 Task: Create a 45-minute meeting to plan a product launch event.
Action: Mouse moved to (105, 117)
Screenshot: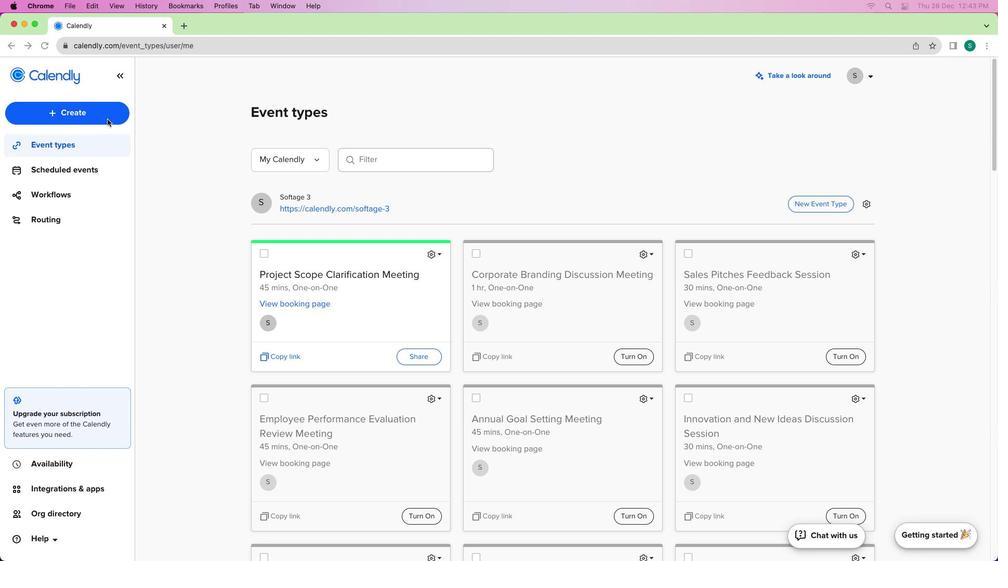 
Action: Mouse pressed left at (105, 117)
Screenshot: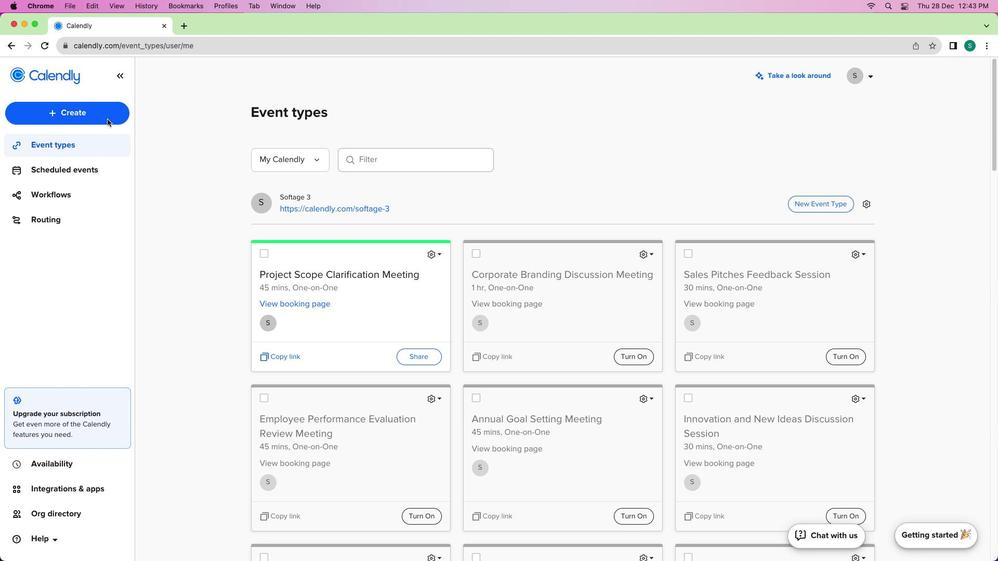 
Action: Mouse moved to (98, 113)
Screenshot: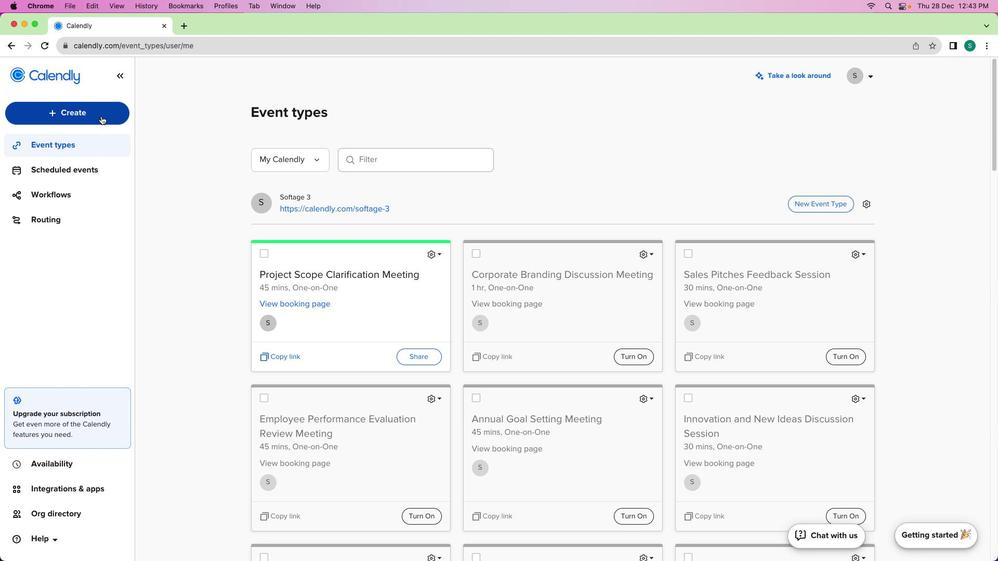 
Action: Mouse pressed left at (98, 113)
Screenshot: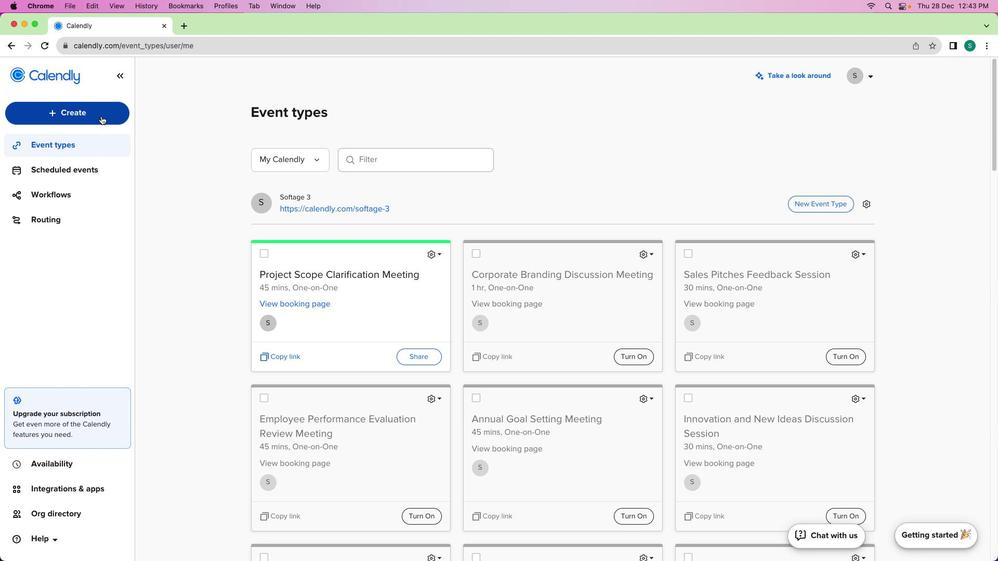 
Action: Mouse moved to (100, 154)
Screenshot: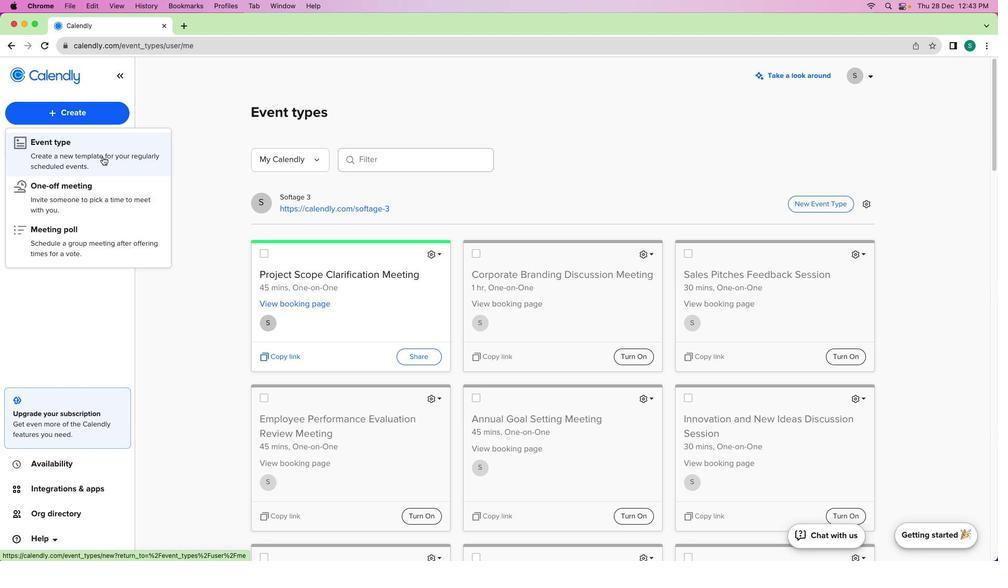 
Action: Mouse pressed left at (100, 154)
Screenshot: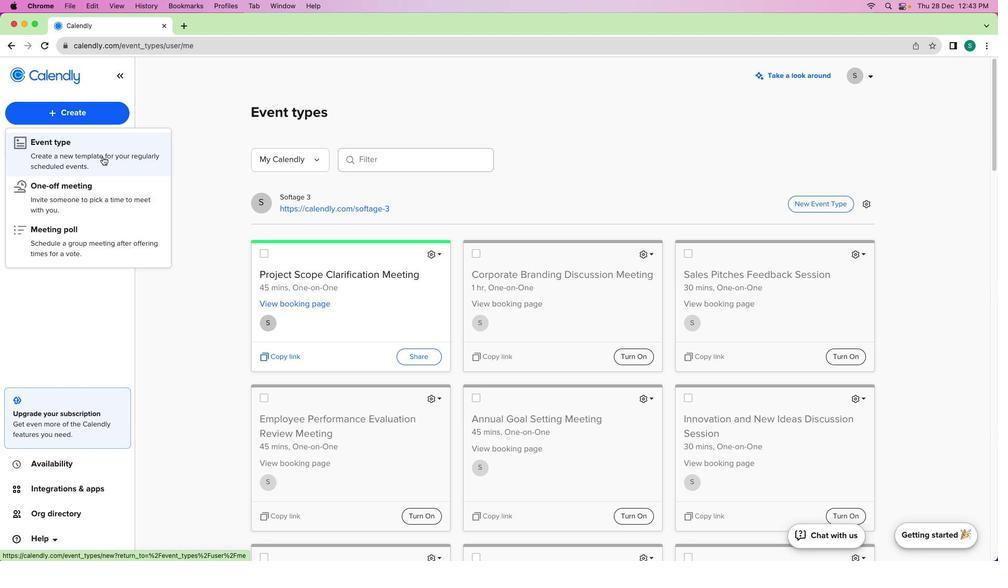
Action: Mouse moved to (346, 207)
Screenshot: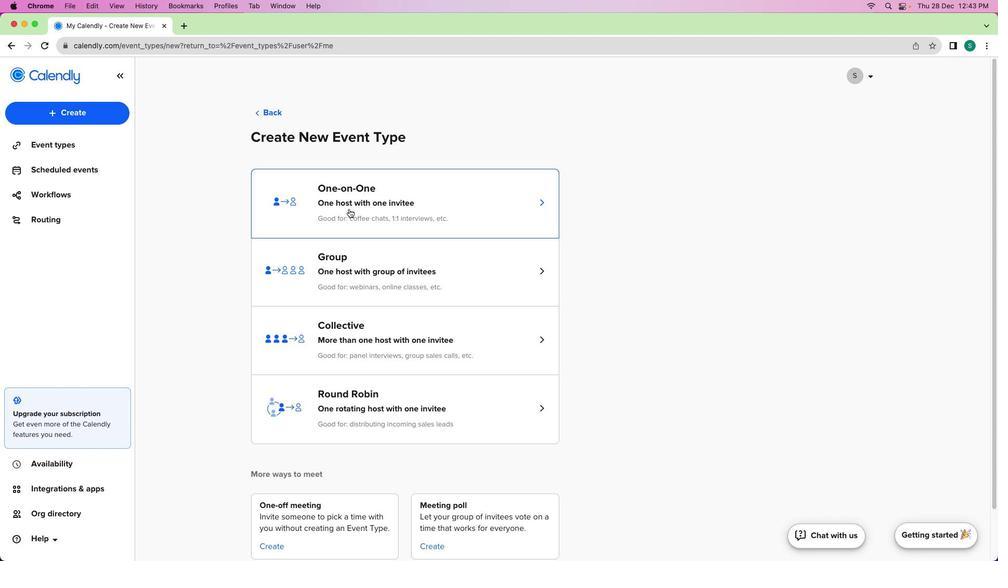 
Action: Mouse pressed left at (346, 207)
Screenshot: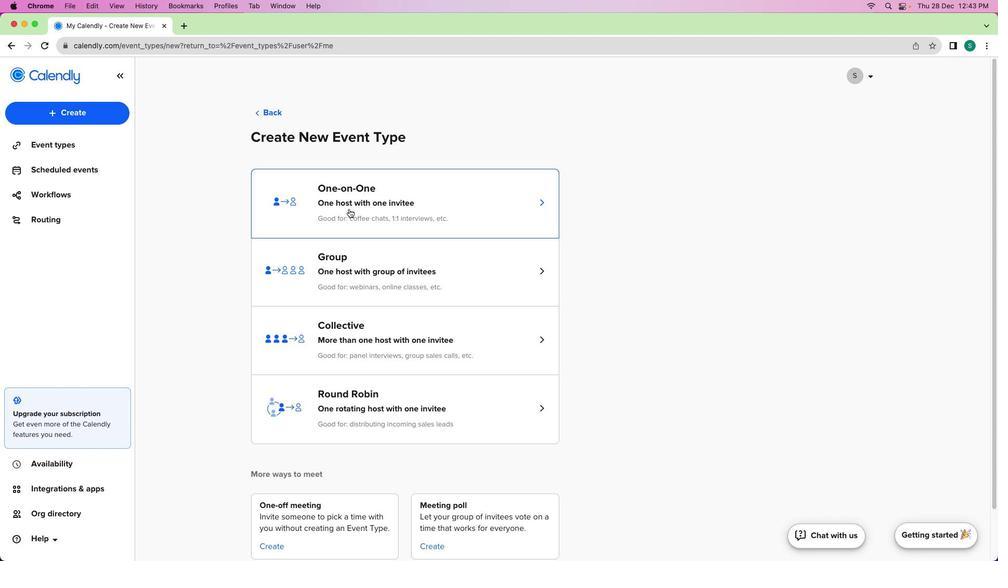 
Action: Mouse moved to (105, 167)
Screenshot: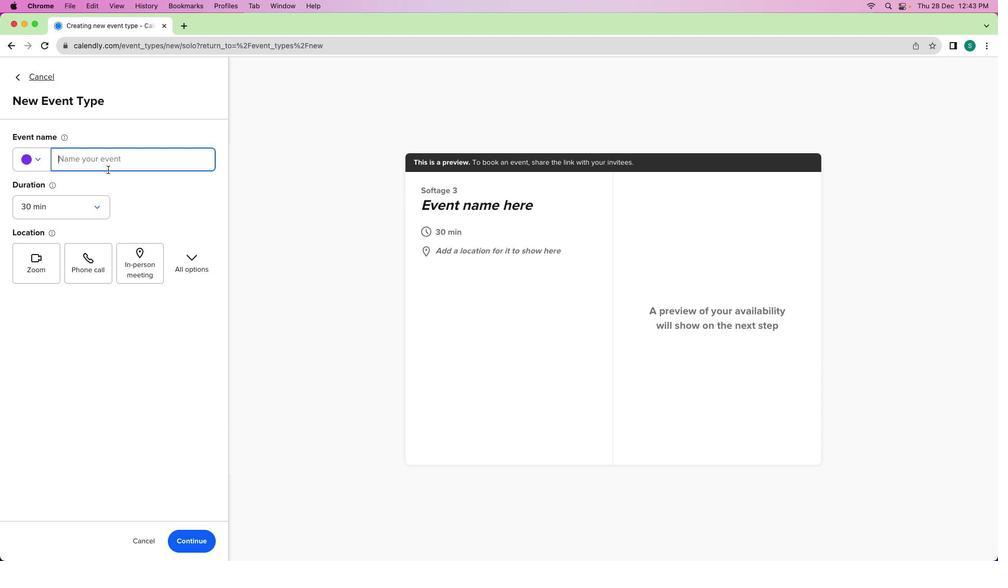 
Action: Mouse pressed left at (105, 167)
Screenshot: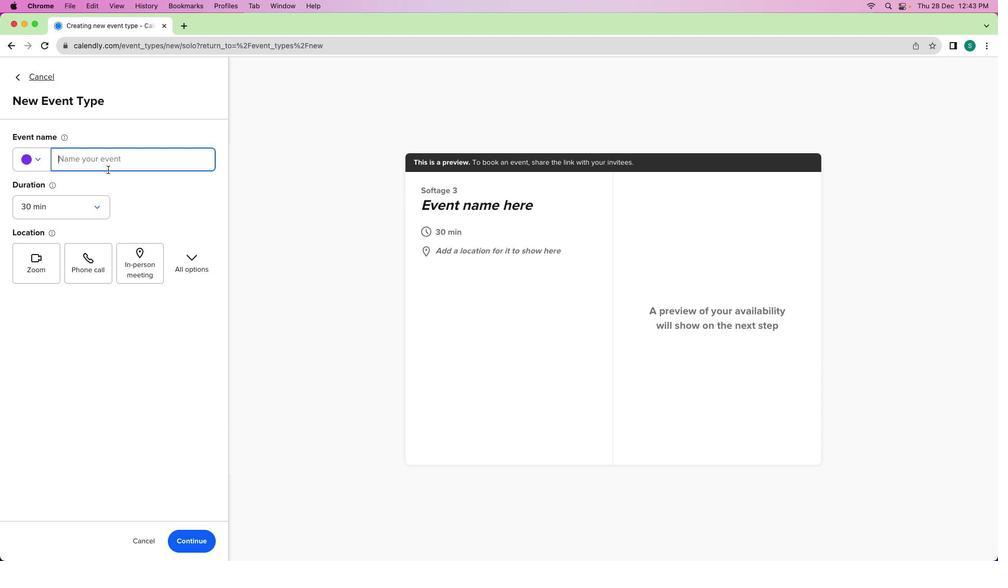 
Action: Mouse moved to (98, 159)
Screenshot: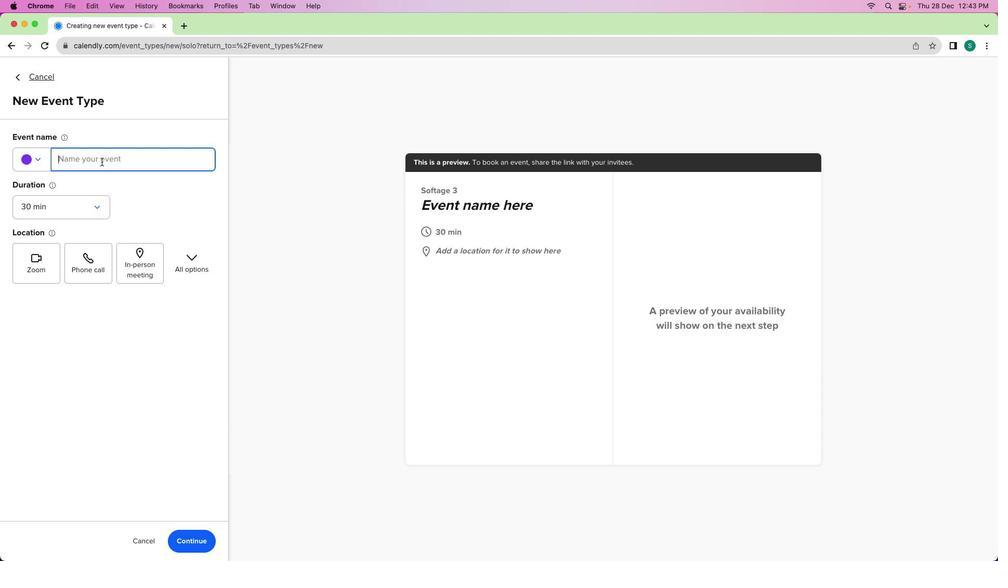 
Action: Key pressed Key.shift'P''r''o''d''u''c''t'Key.spaceKey.shift'L''a''u''n''c''h'Key.spaceKey.shift'E''v''e''n''t'Key.spaceKey.shift'P''l''a''n''n''i''n''g'Key.spaceKey.shift'M''e''e''t''i''n''g'
Screenshot: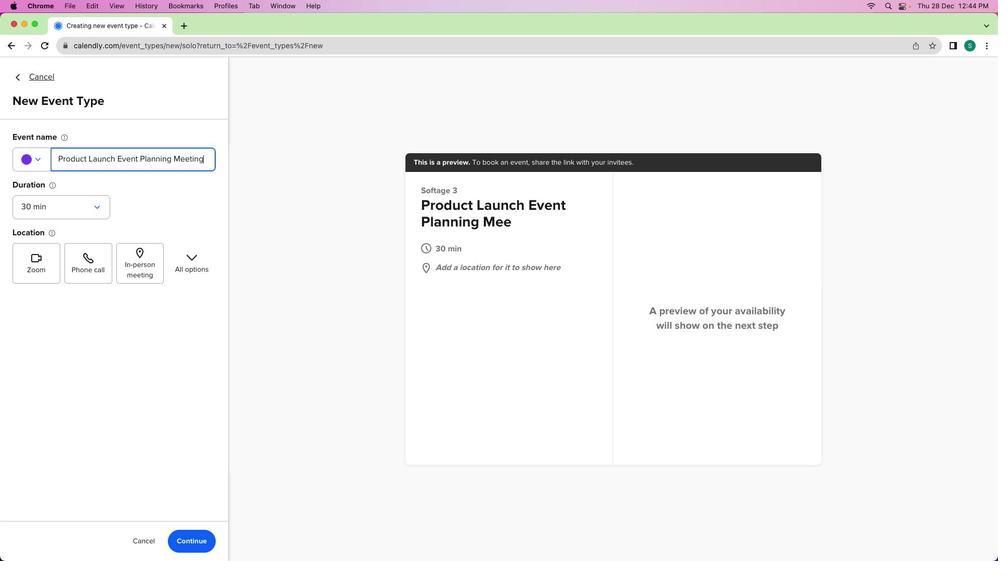 
Action: Mouse moved to (72, 206)
Screenshot: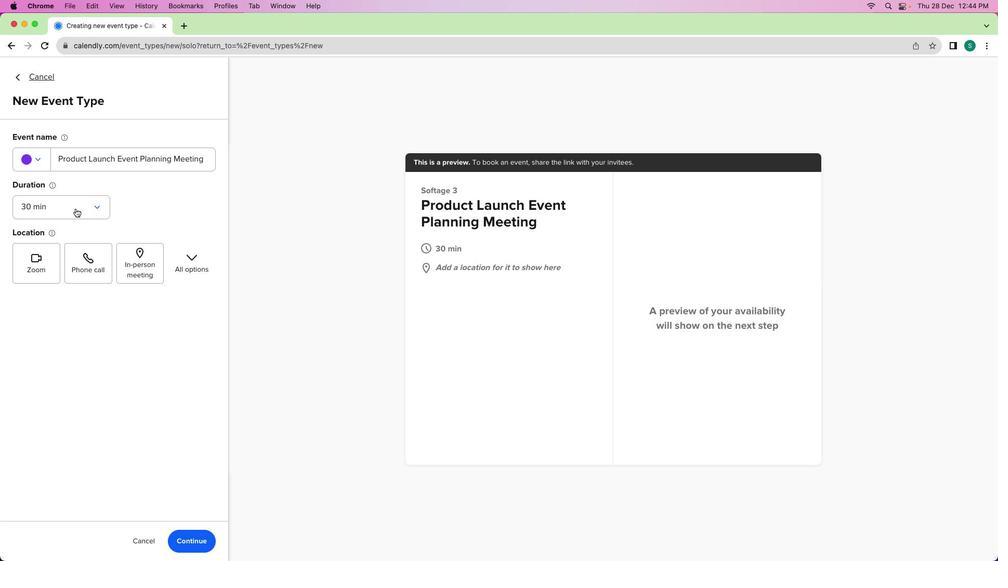 
Action: Mouse pressed left at (72, 206)
Screenshot: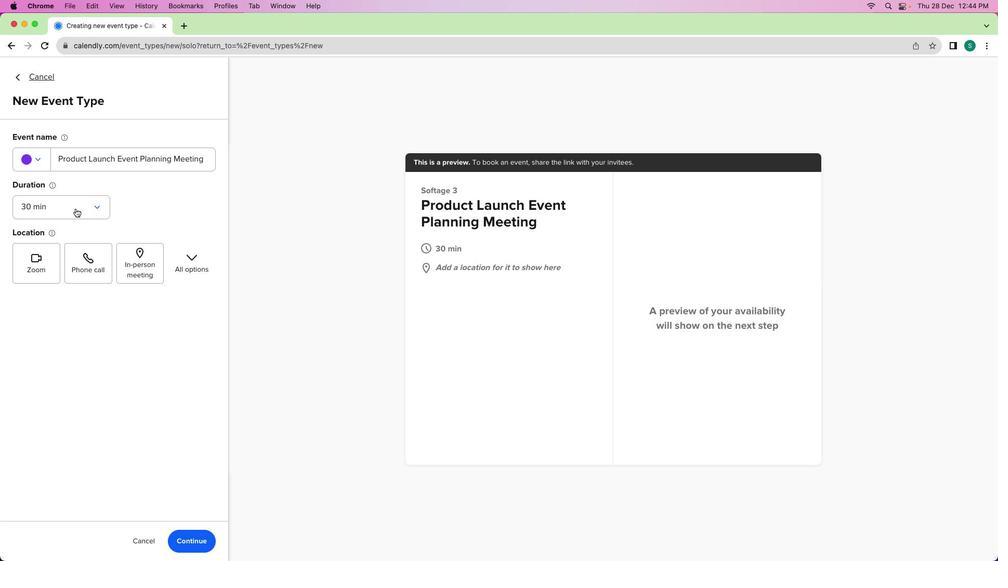 
Action: Mouse moved to (50, 270)
Screenshot: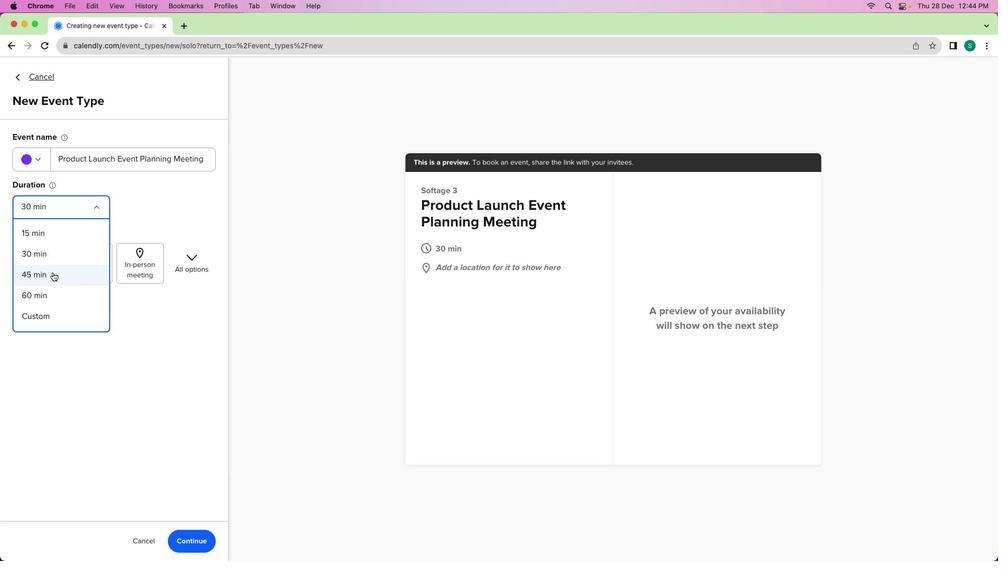 
Action: Mouse pressed left at (50, 270)
Screenshot: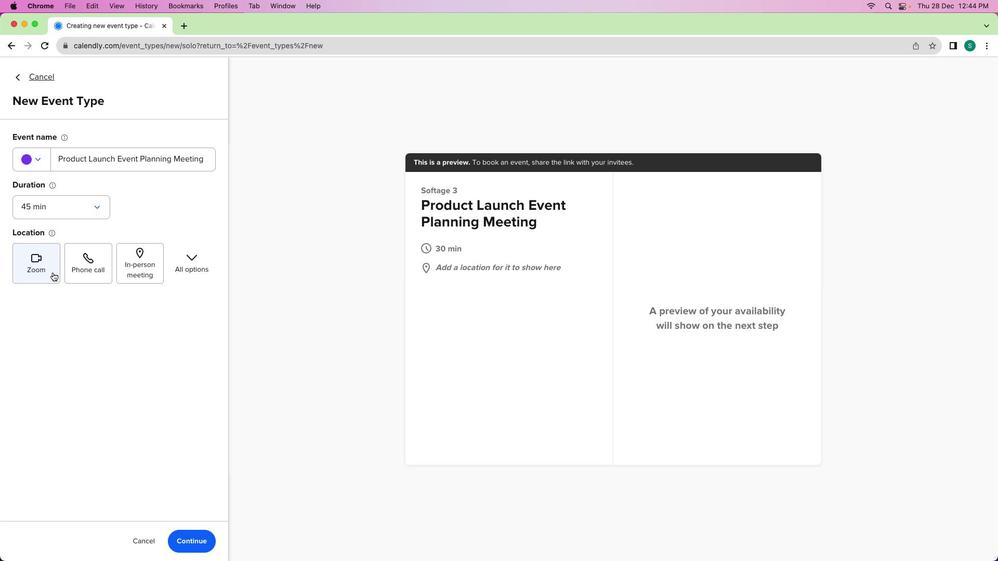 
Action: Mouse moved to (29, 163)
Screenshot: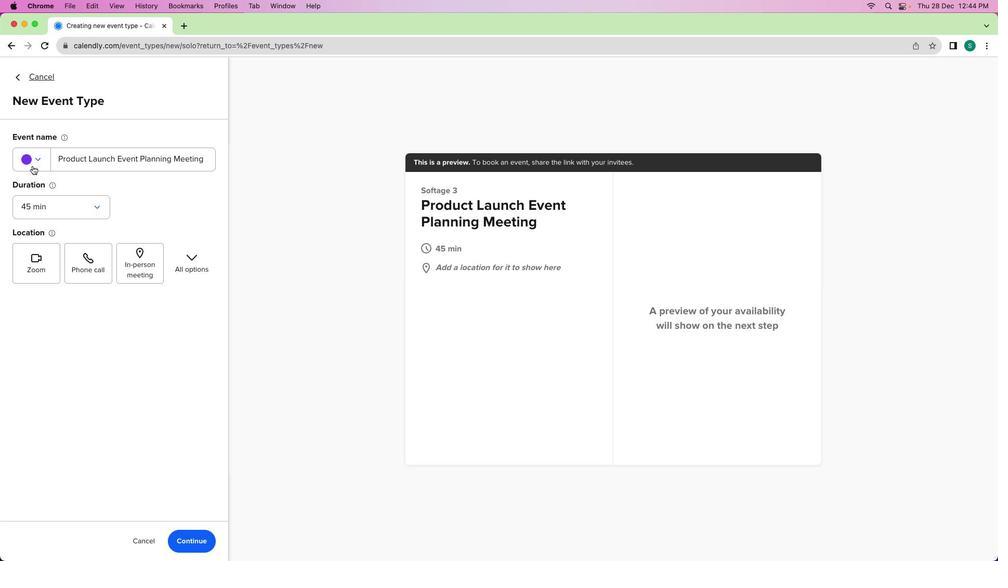 
Action: Mouse pressed left at (29, 163)
Screenshot: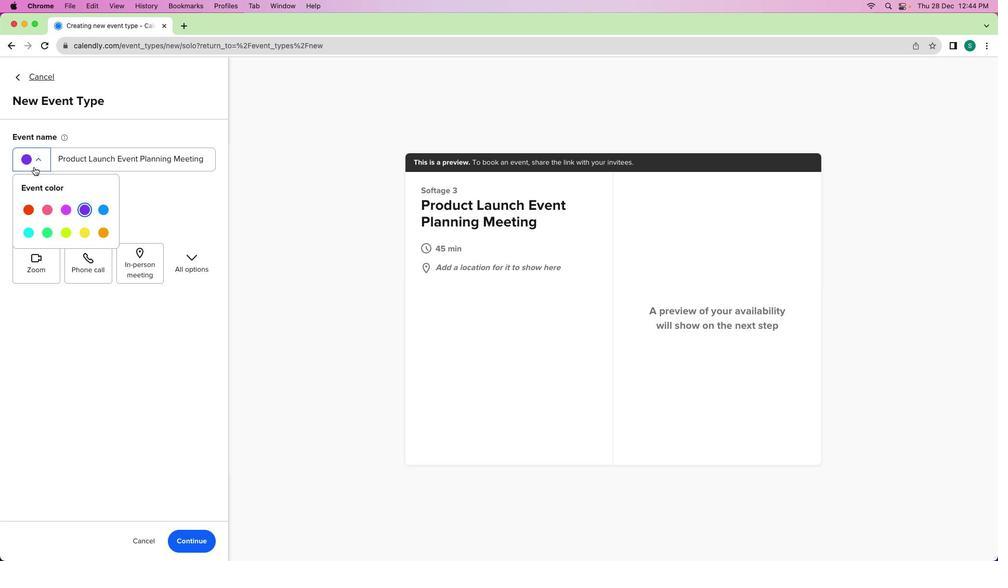 
Action: Mouse moved to (86, 230)
Screenshot: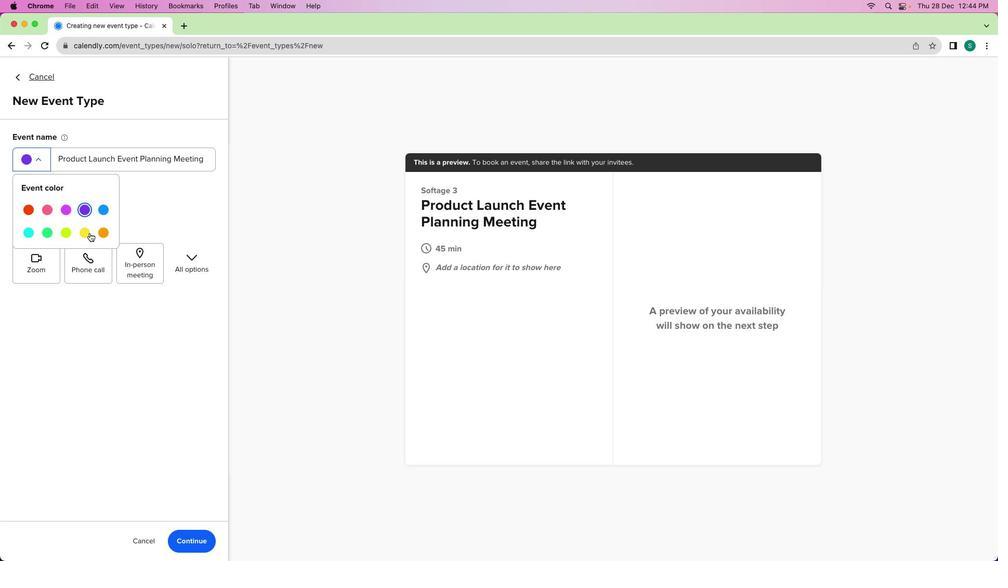
Action: Mouse pressed left at (86, 230)
Screenshot: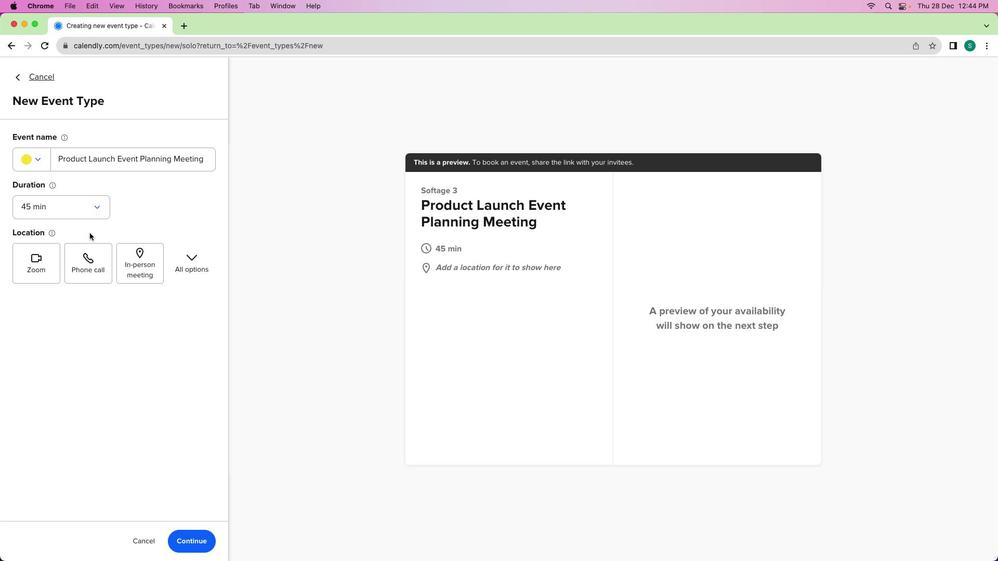 
Action: Mouse moved to (39, 267)
Screenshot: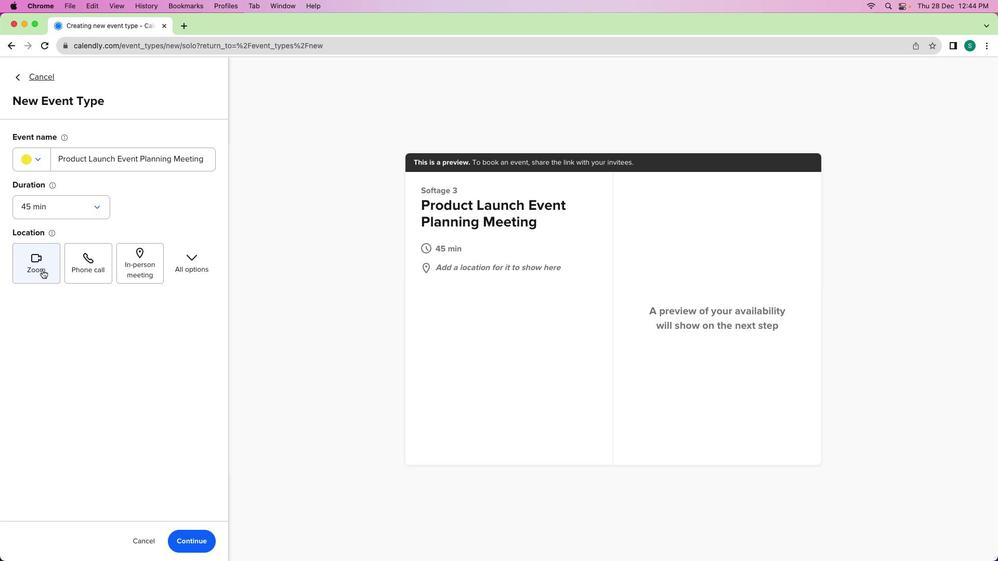 
Action: Mouse pressed left at (39, 267)
Screenshot: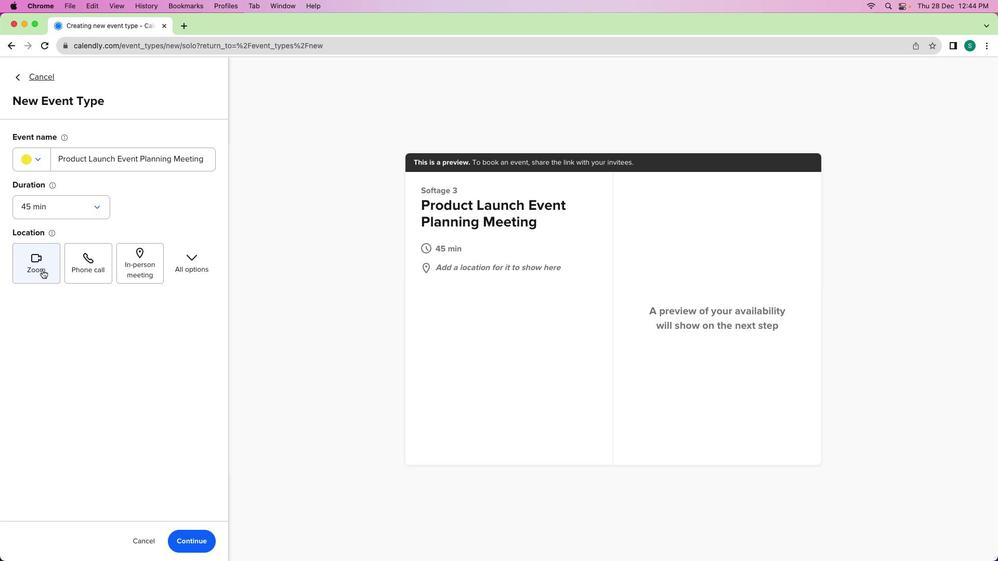 
Action: Mouse moved to (204, 533)
Screenshot: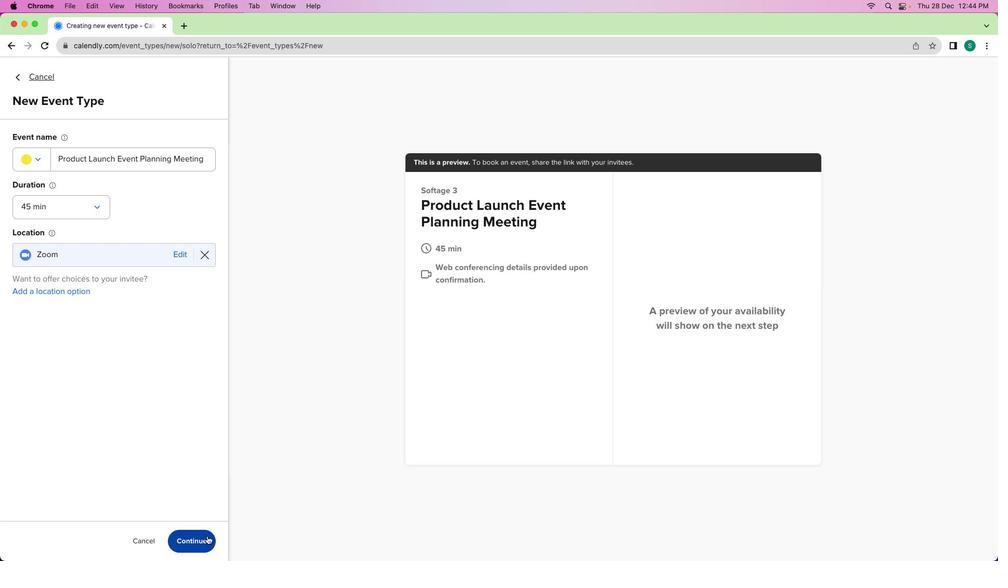 
Action: Mouse pressed left at (204, 533)
Screenshot: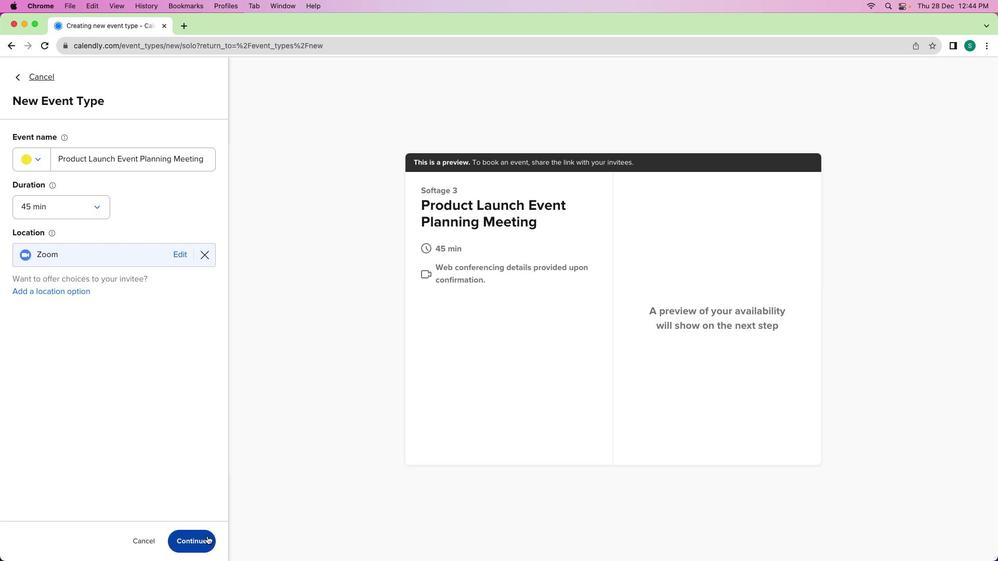 
Action: Mouse moved to (126, 197)
Screenshot: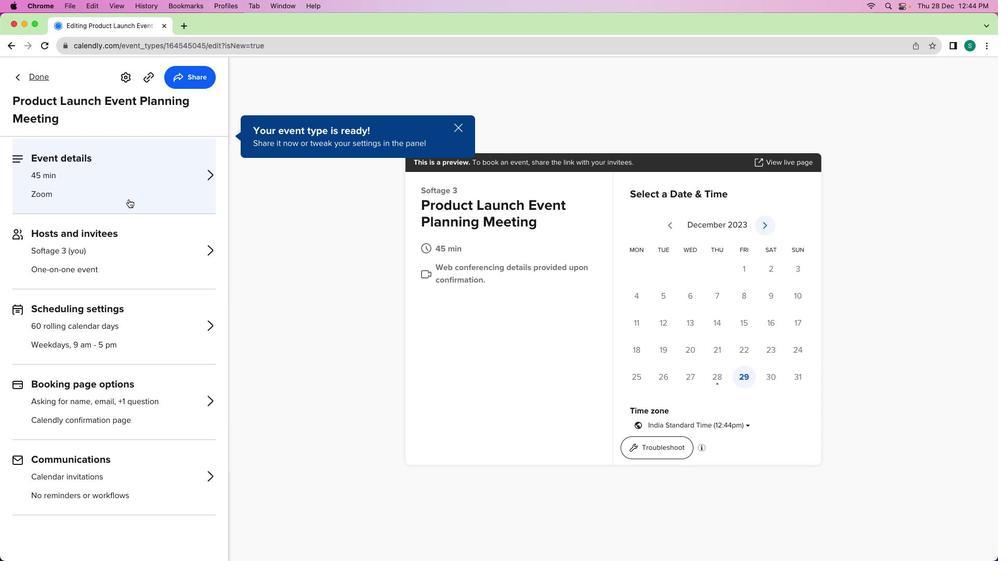 
Action: Mouse pressed left at (126, 197)
Screenshot: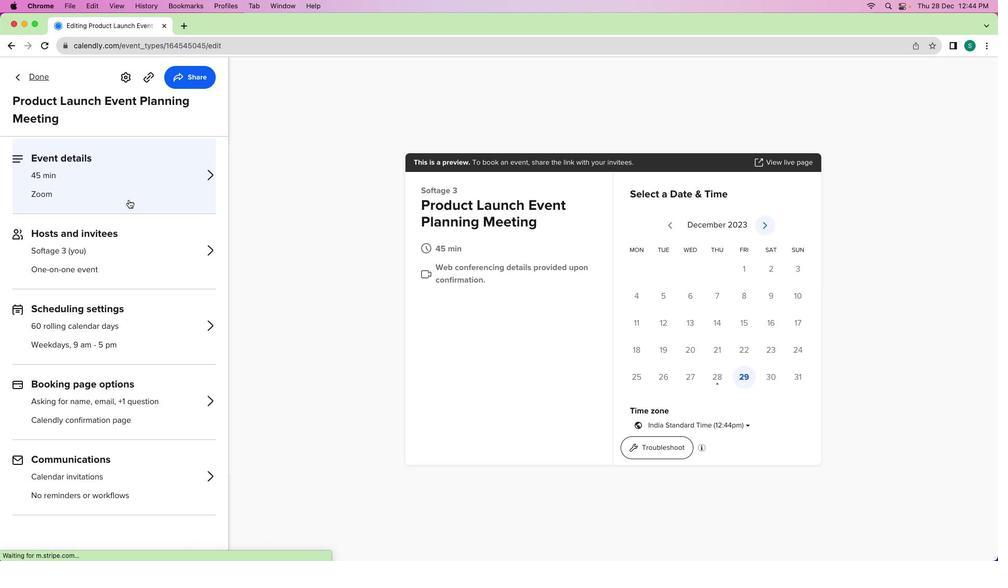 
Action: Mouse moved to (90, 384)
Screenshot: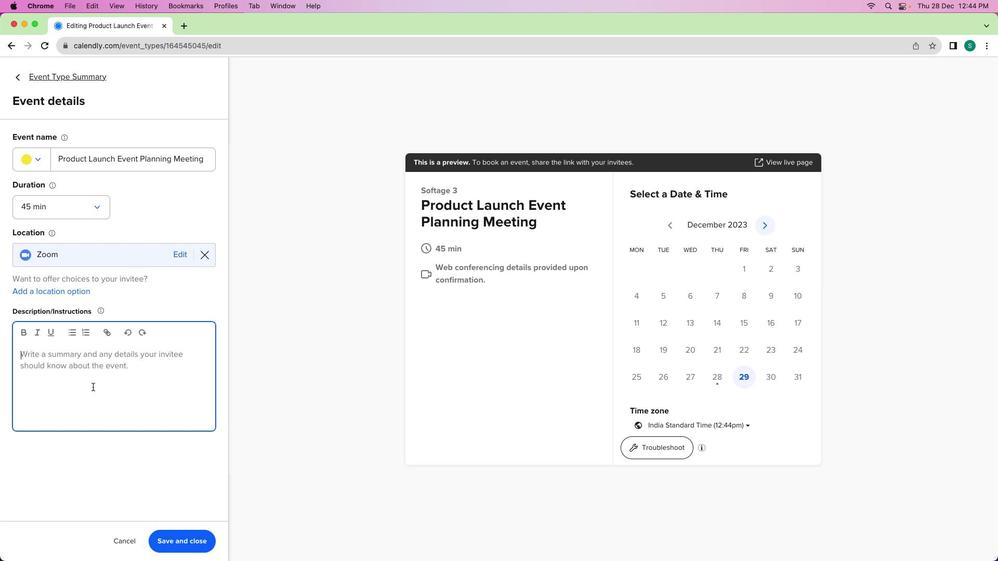 
Action: Mouse pressed left at (90, 384)
Screenshot: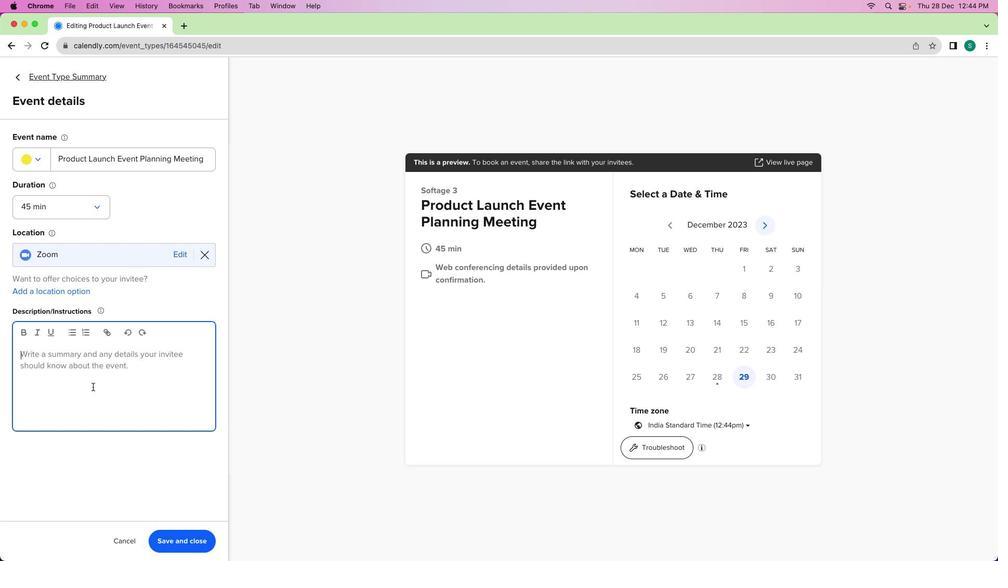 
Action: Mouse moved to (121, 369)
Screenshot: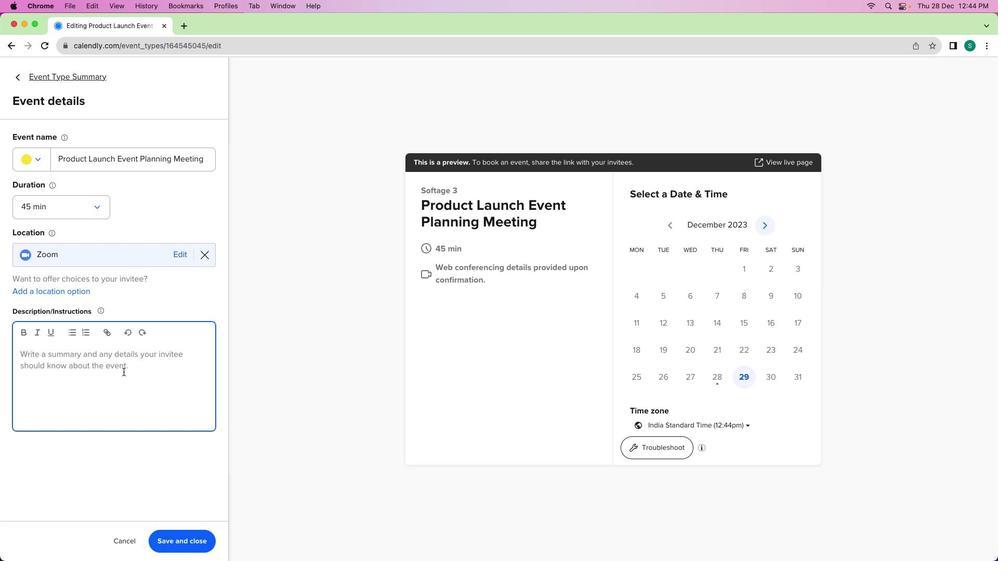 
Action: Key pressed Key.shift'J''o''i''n'Key.space'm''e'Key.space'f''o''r'Key.space'a'Key.space'f''o''c''u''s''e''d'Key.space'4''5''-''m''i''n''u''t''e''e'Key.space's''e''s''s'Key.leftKey.leftKey.leftKey.leftKey.leftKey.backspaceKey.down'i''o''n'Key.space't''o'Key.space'p''l''a''a''n'Key.space'o''u''r'Key.space'u''p''c''o''m''i''n''g'Key.space'p''r''o''d''u''c''t'Key.spaceKey.downKey.upKey.rightKey.rightKey.rightKey.rightKey.rightKey.rightKey.rightKey.rightKey.rightKey.rightKey.rightKey.rightKey.rightKey.rightKey.rightKey.rightKey.rightKey.rightKey.rightKey.rightKey.rightKey.rightKey.rightKey.rightKey.backspaceKey.down'l''a''u''n''c''h'Key.space'e''c'Key.backspace'v''e''n''t'Key.spaceKey.backspace'.'Key.spaceKey.shift'T''h''i''s'Key.space'm''e''e''t''i''n''g'Key.space'w''i''l''l'Key.space'e''c'Key.backspaceKey.backspace'c''e''n''t''e''r'Key.space'a''r''o''u''n''d'Key.space'd''d''i''s''c'Key.backspaceKey.backspaceKey.backspaceKey.backspace'i''s''c''u''s''s''i''n''g'Key.space'k''e''y'Key.space'e''v''e''n''t'Key.space'd''e''a'Key.backspace't''a''i''l''s'','Key.space'c''o''o''r''d''i''n''a''t''i''n''g'Key.space'l''o''g''i''s''t''i''v'Key.backspace'c''s'Key.spaceKey.backspace','Key.space'a''n''d'Key.space'e''n''s''u''r''i''n''g'Key.space't''h''a''t'Key.space'w''e'Key.space'c''r''e''a''t''e'Key.space'a'Key.space'm''e''m''o''r''a''b''l''e'Key.space'a''n''d'Key.space's''u''c''c''e''s''s''f''u'';'Key.backspace'l'Key.space'l''a''u''n''c''h'Key.space'f''o''r'Key.space'o''u''r'Key.space'n''e''w'Key.space'p''r''o''d''u''c''t''.'
Screenshot: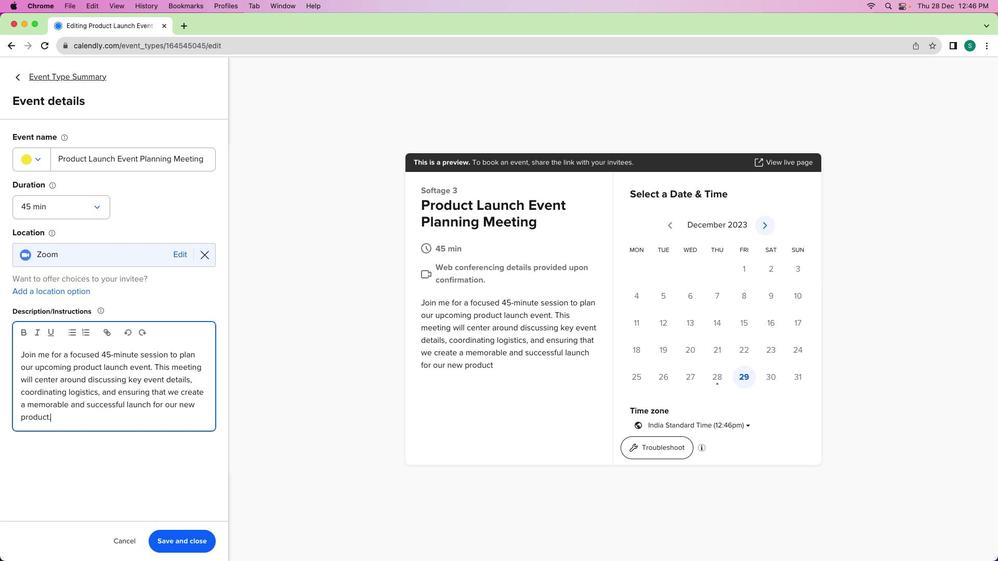 
Action: Mouse moved to (177, 550)
Screenshot: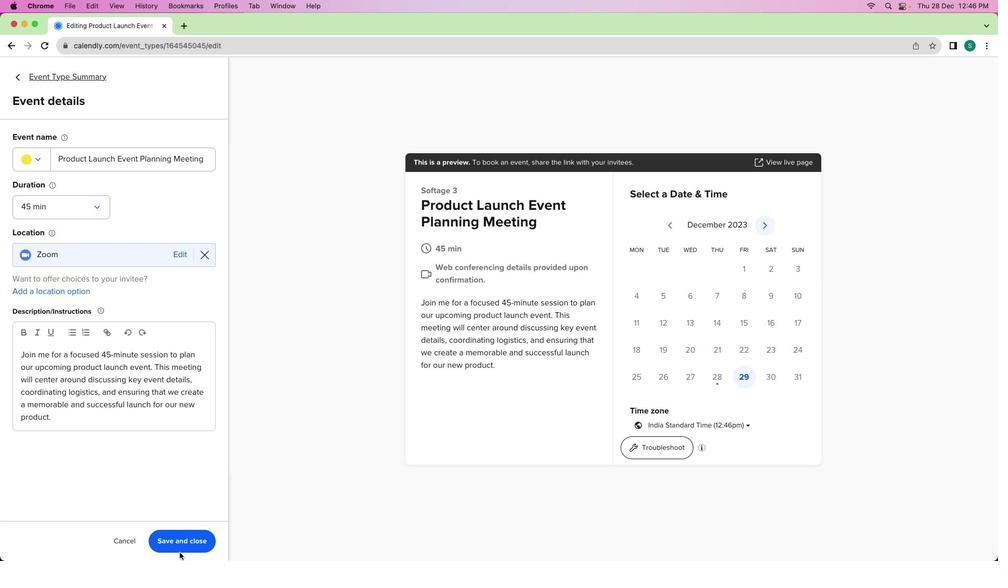 
Action: Mouse pressed left at (177, 550)
Screenshot: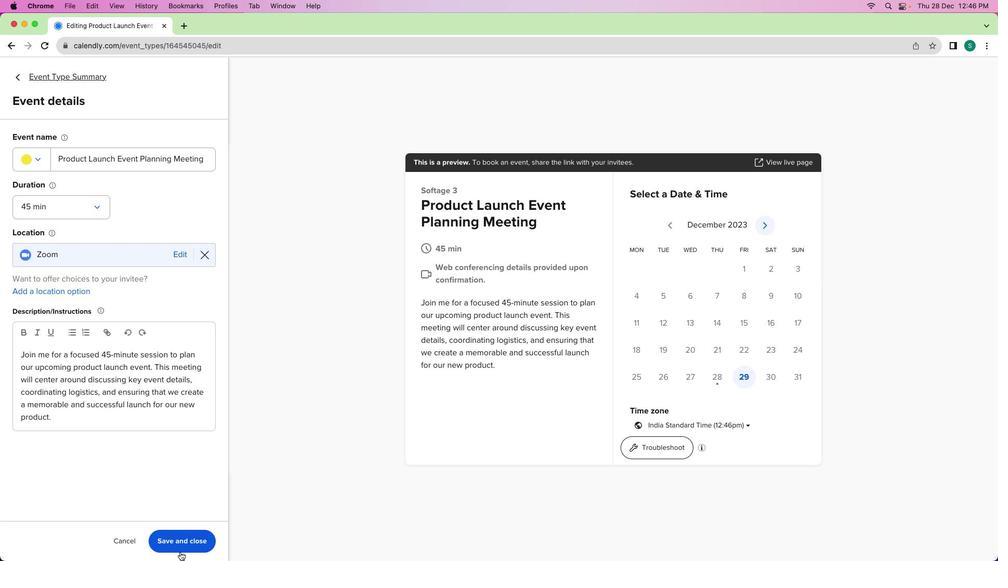 
Action: Mouse moved to (178, 546)
Screenshot: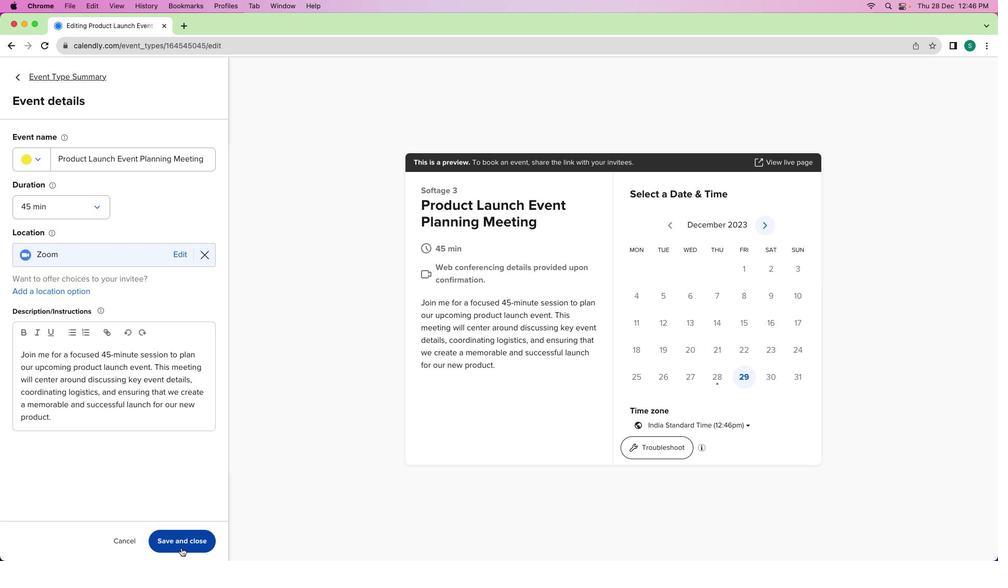 
Action: Mouse pressed left at (178, 546)
Screenshot: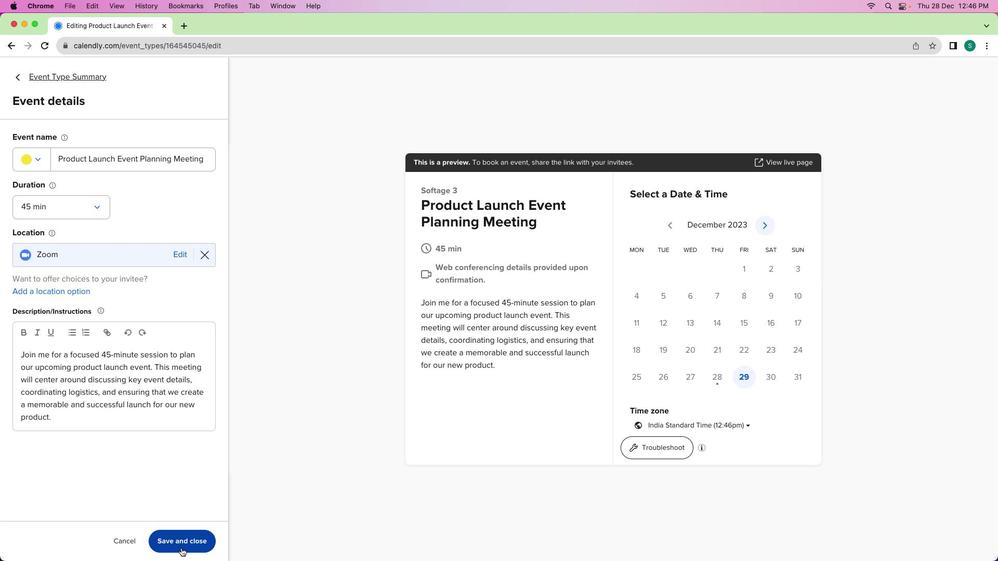 
Action: Mouse moved to (43, 73)
Screenshot: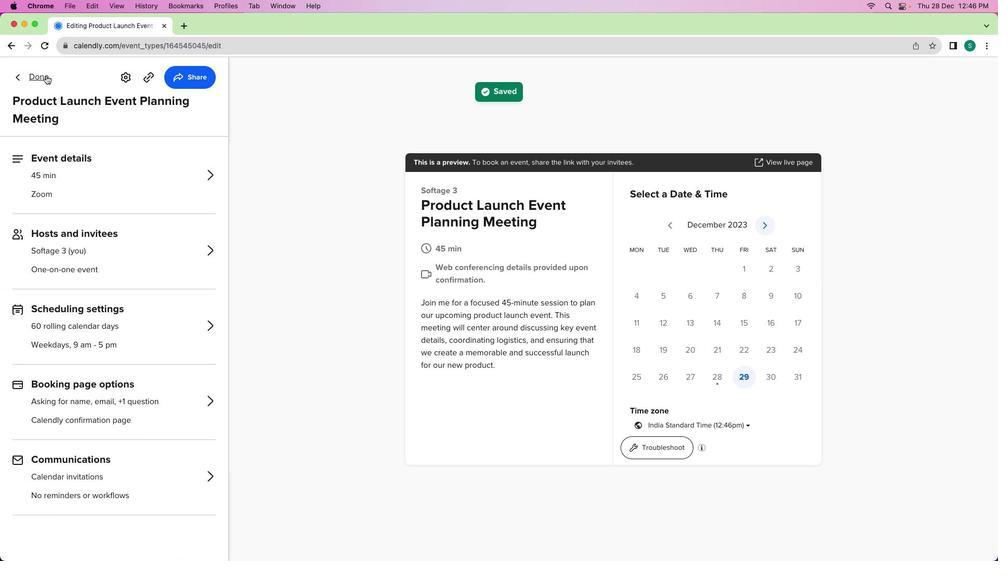 
Action: Mouse pressed left at (43, 73)
Screenshot: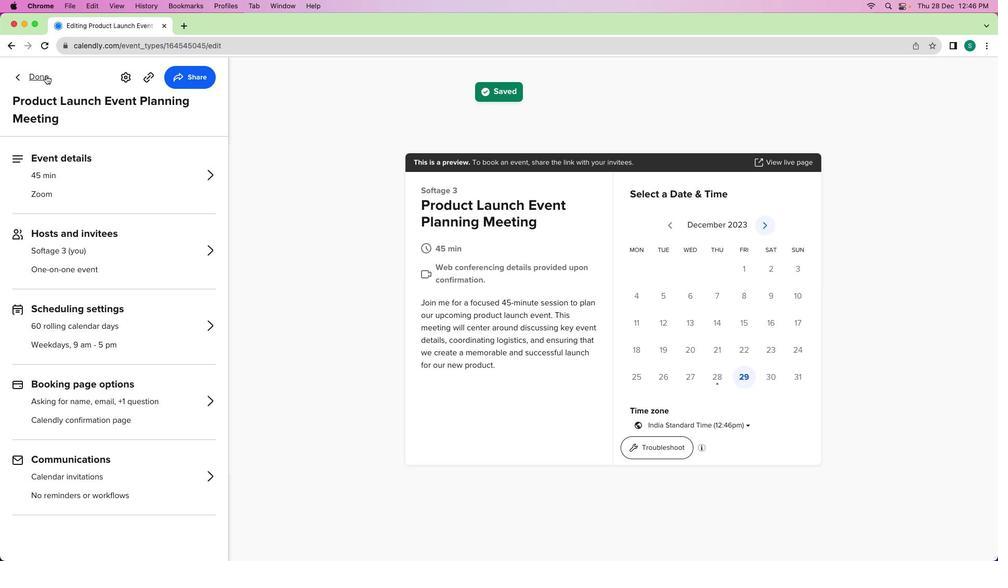 
Action: Mouse moved to (347, 319)
Screenshot: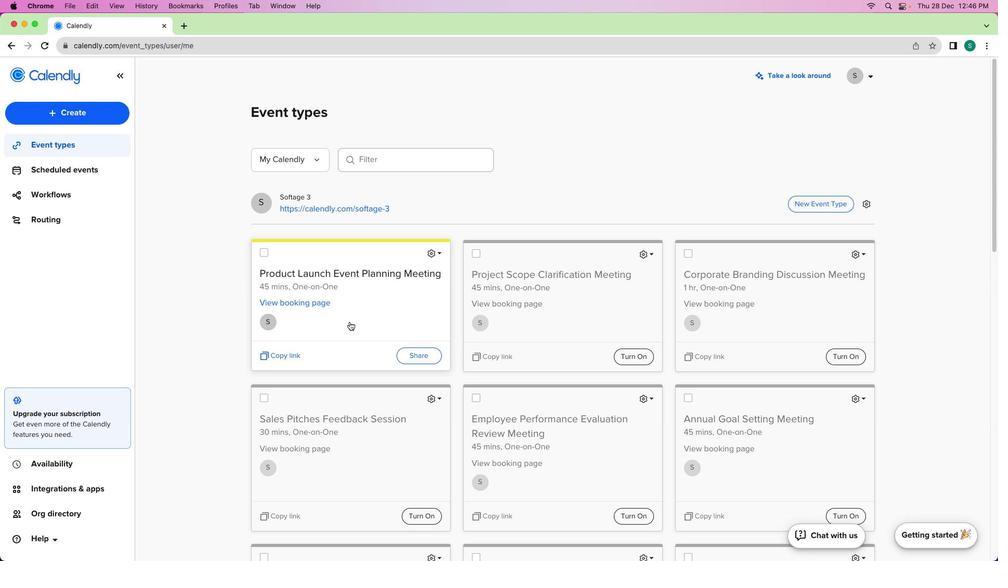 
